 Task: Toggle the option "Display secondary time zone".
Action: Mouse moved to (814, 80)
Screenshot: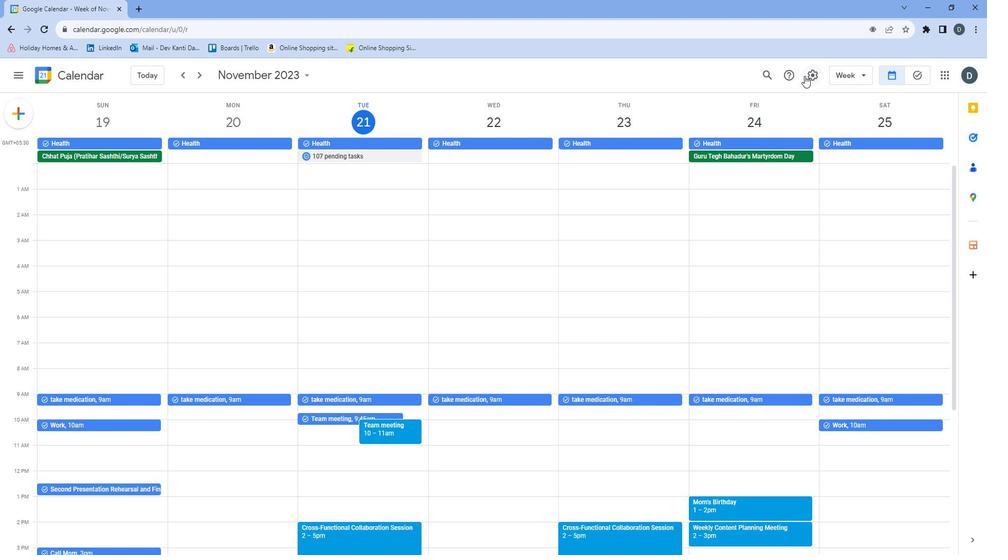 
Action: Mouse pressed left at (814, 80)
Screenshot: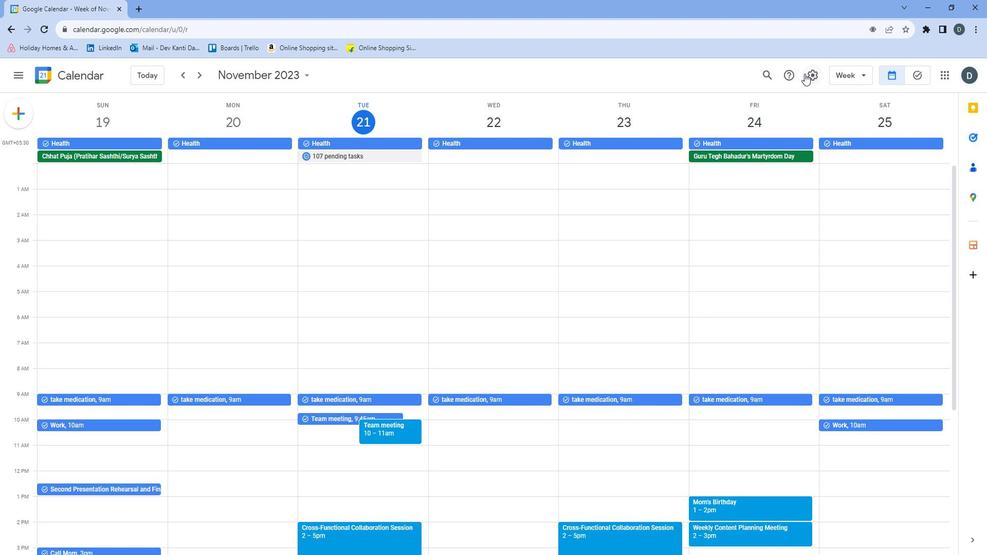 
Action: Mouse moved to (821, 108)
Screenshot: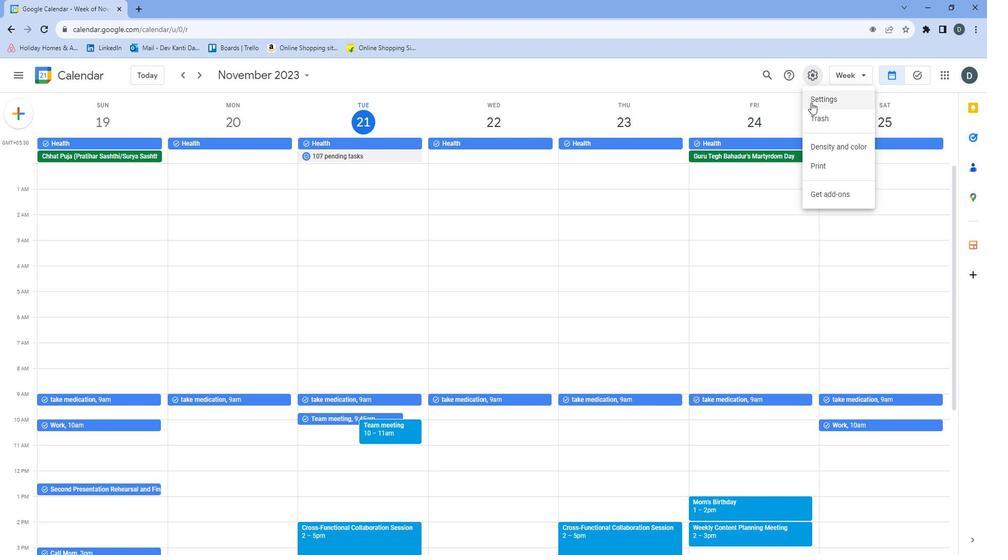 
Action: Mouse pressed left at (821, 108)
Screenshot: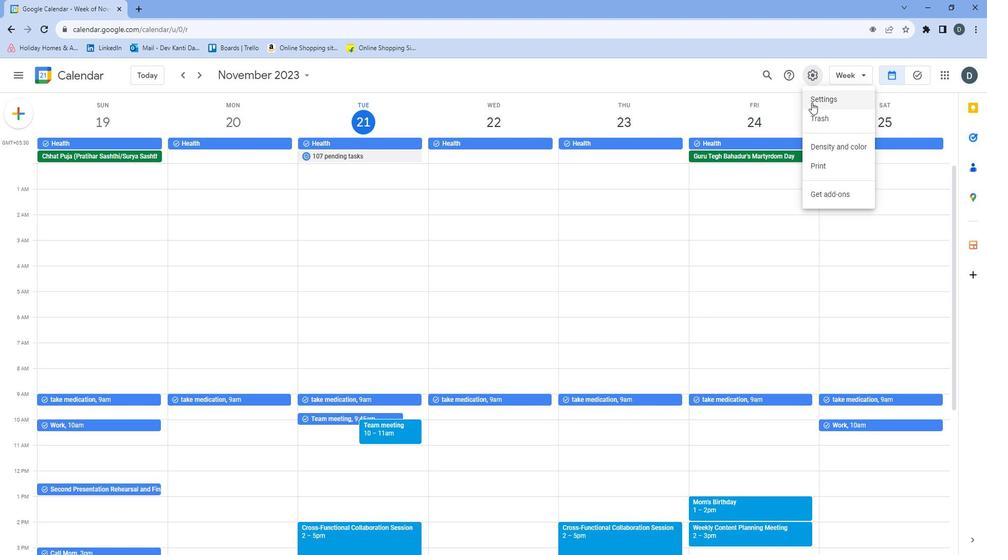 
Action: Mouse moved to (222, 312)
Screenshot: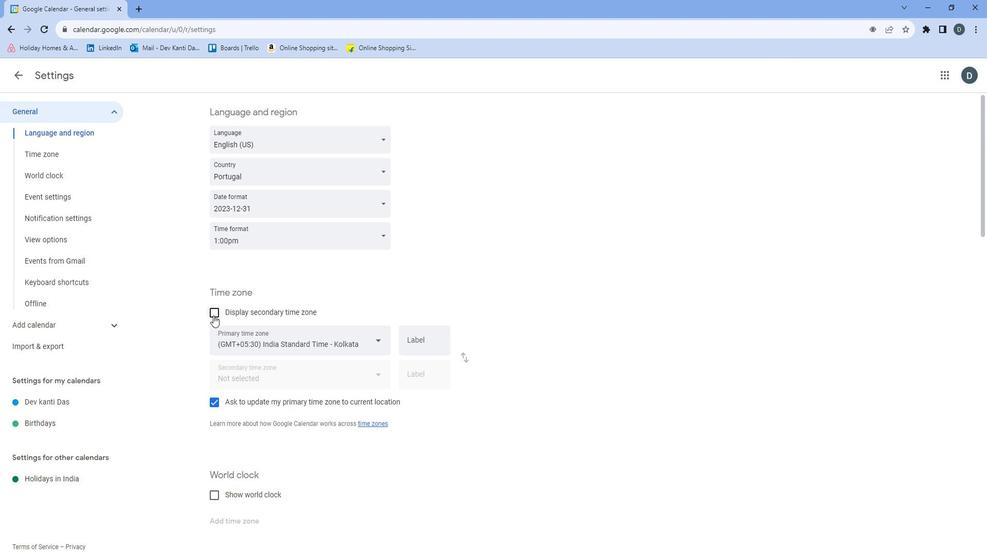 
Action: Mouse pressed left at (222, 312)
Screenshot: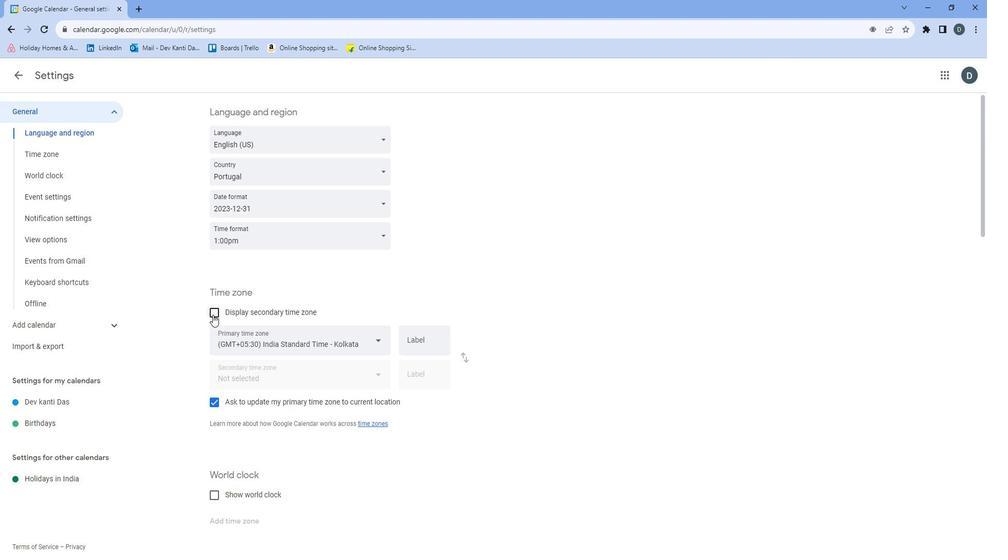 
Action: Mouse moved to (254, 295)
Screenshot: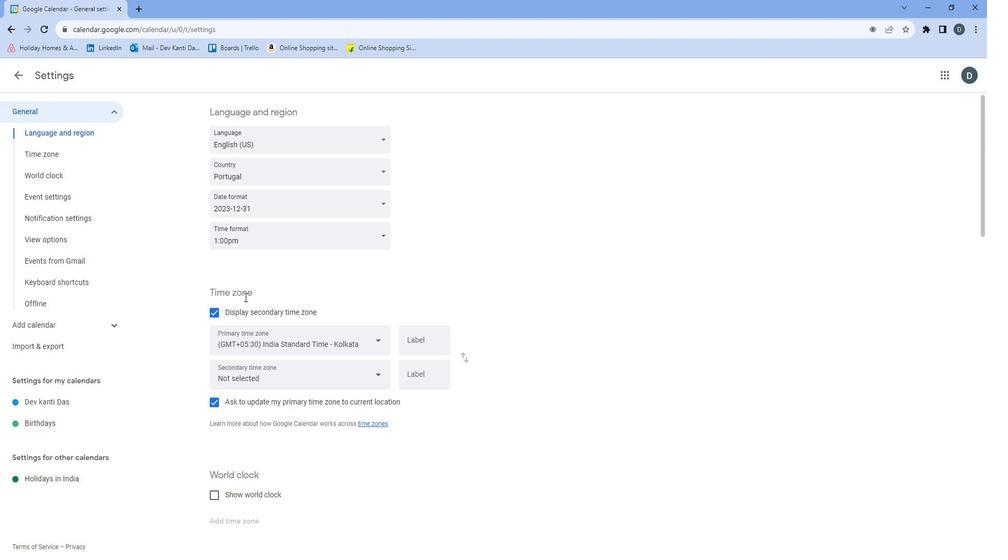 
